 Task: Add the task  Develop a new online appointment scheduling system for a service provider to the section Code Champions in the project AgileHorizon and add a Due Date to the respective task as 2023/08/06
Action: Mouse moved to (117, 481)
Screenshot: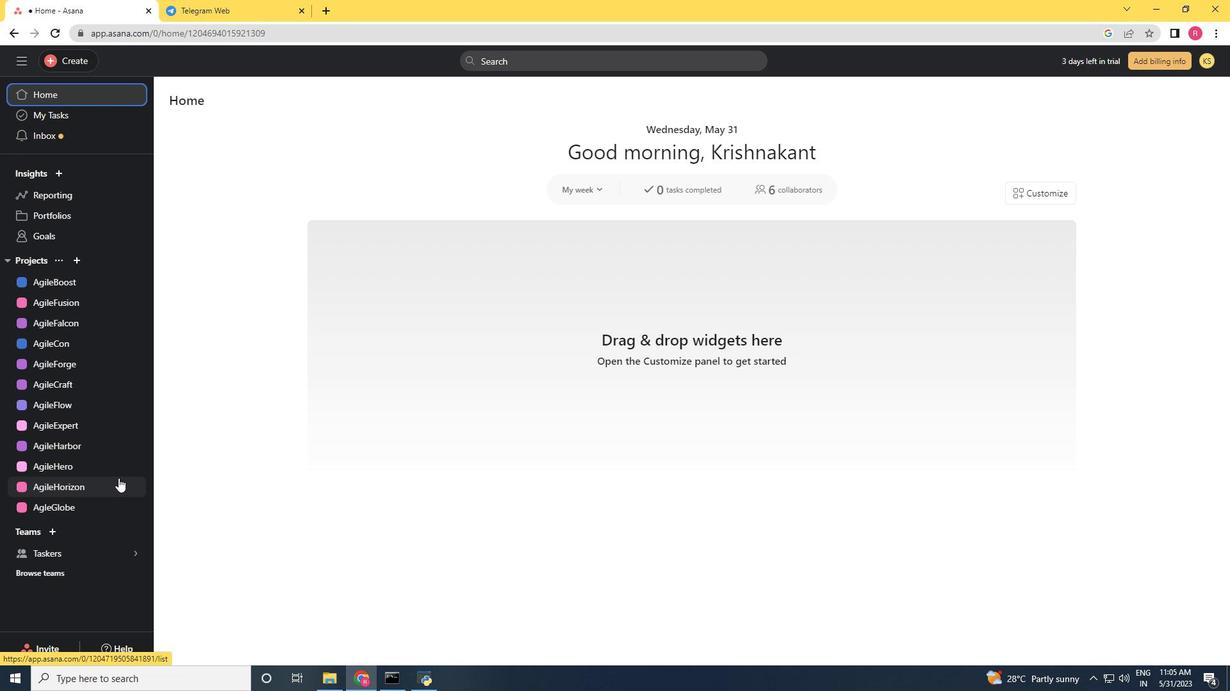 
Action: Mouse pressed left at (117, 481)
Screenshot: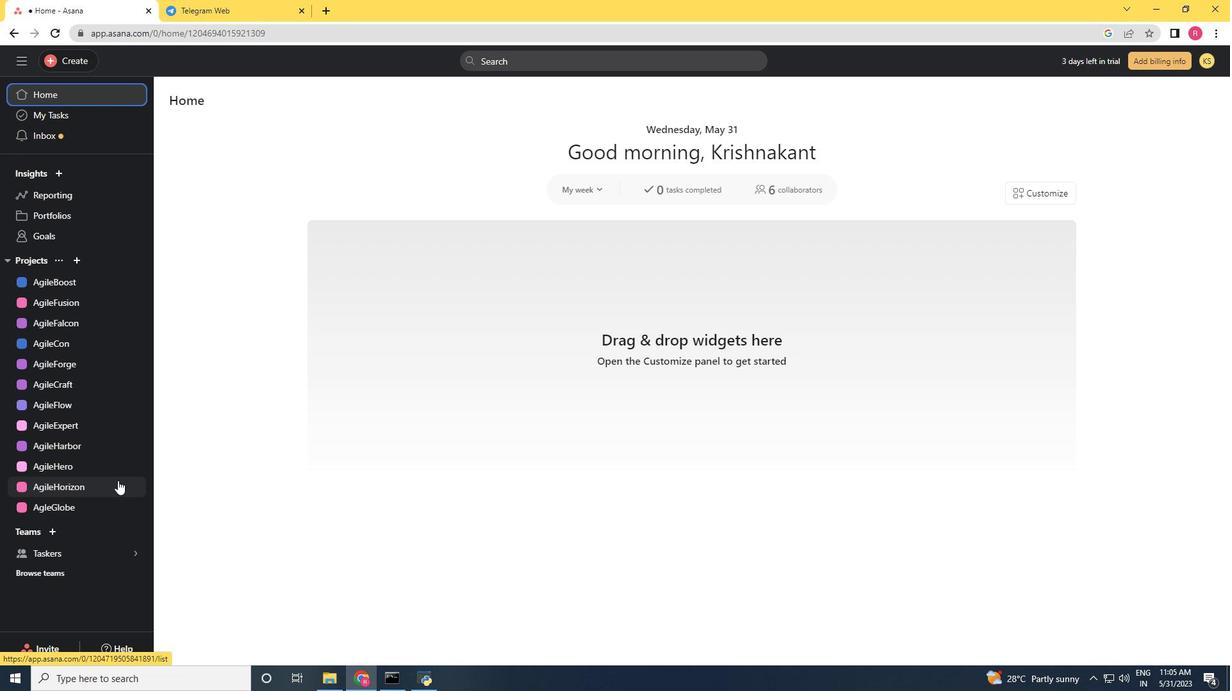 
Action: Mouse moved to (692, 281)
Screenshot: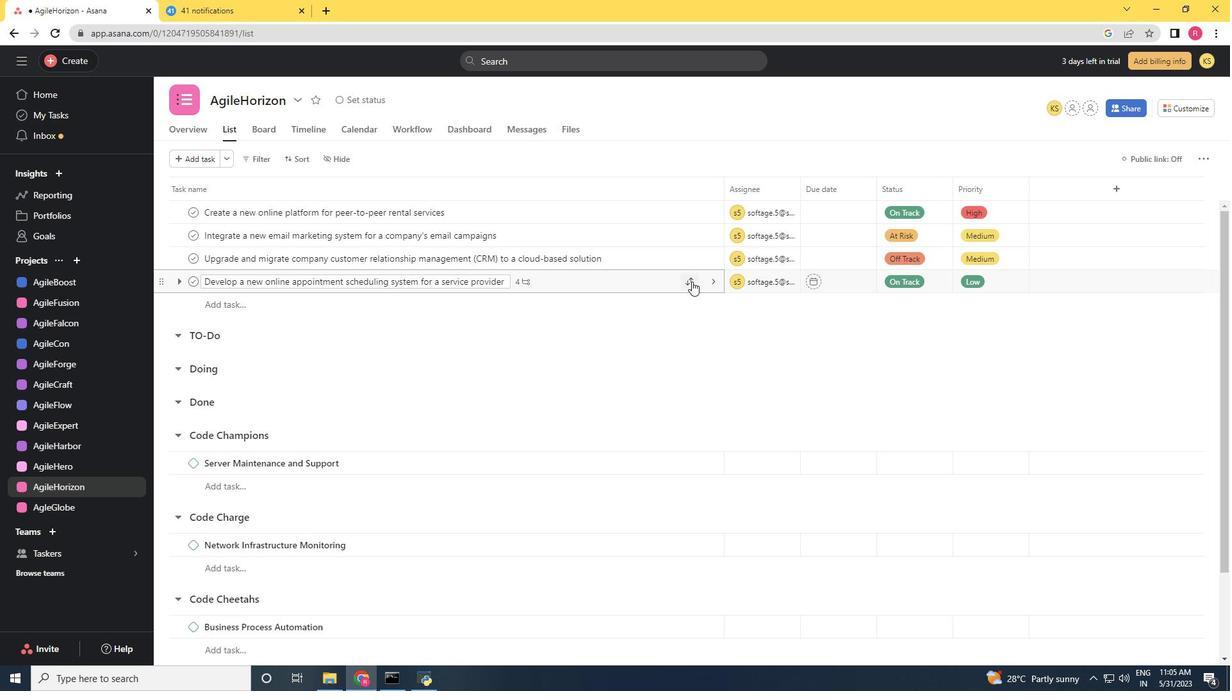 
Action: Mouse pressed left at (692, 281)
Screenshot: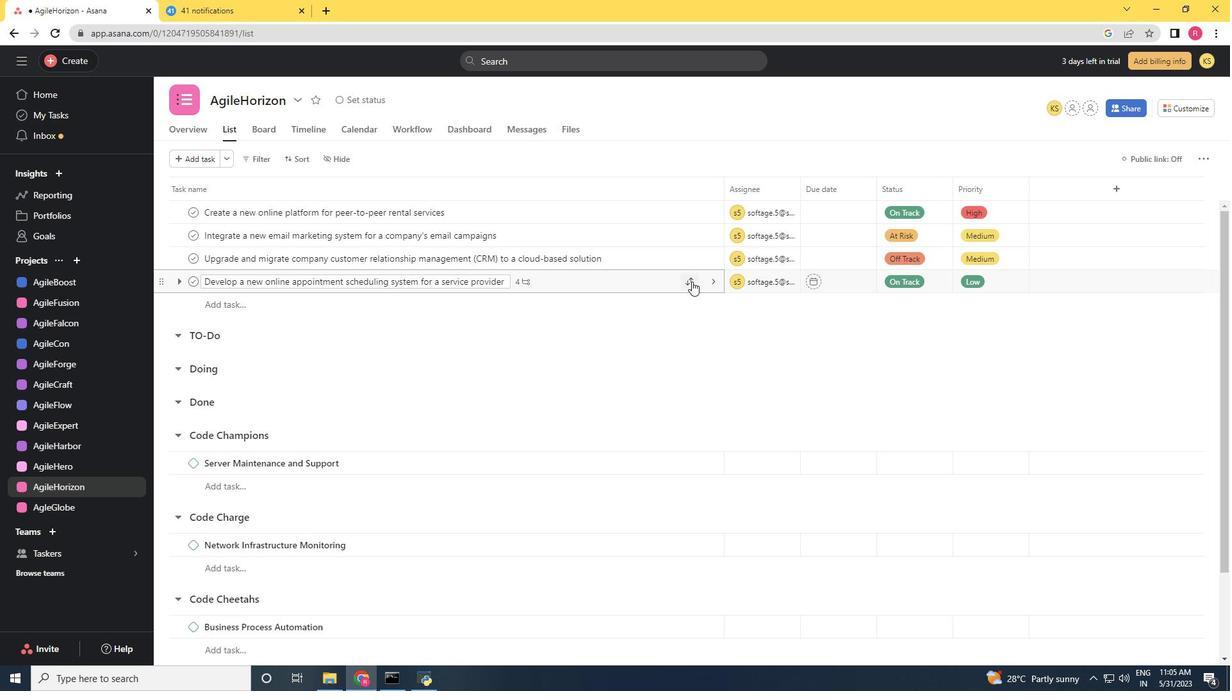 
Action: Mouse moved to (643, 432)
Screenshot: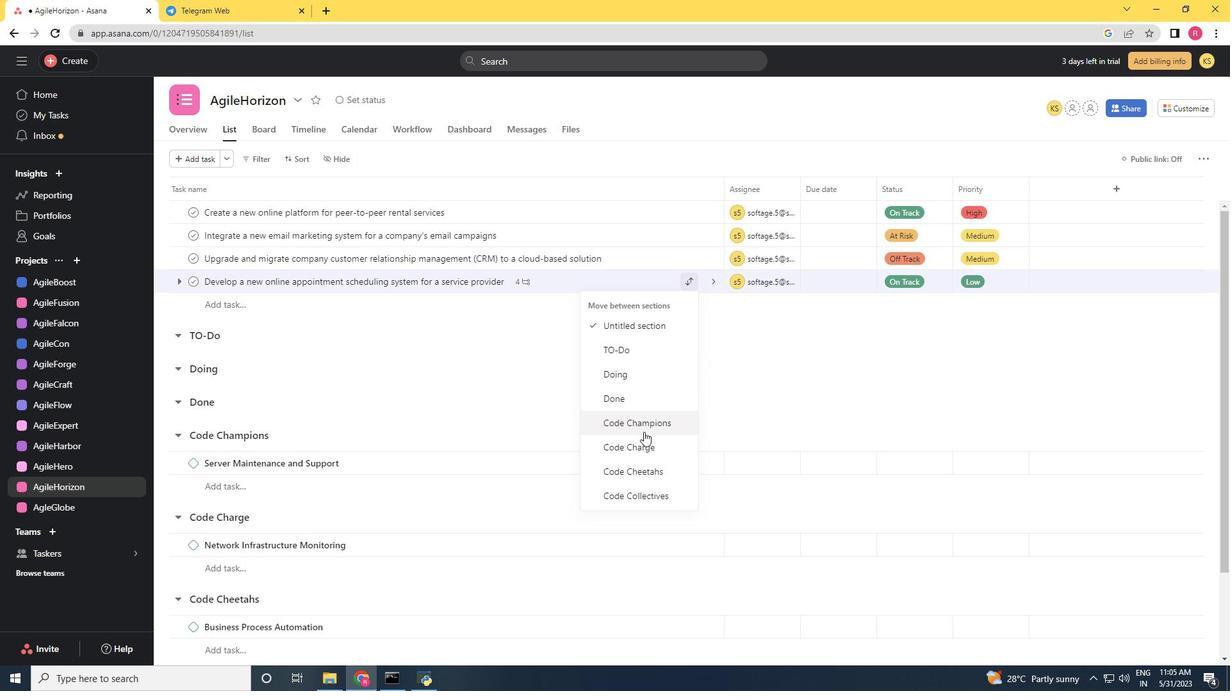 
Action: Mouse pressed left at (643, 432)
Screenshot: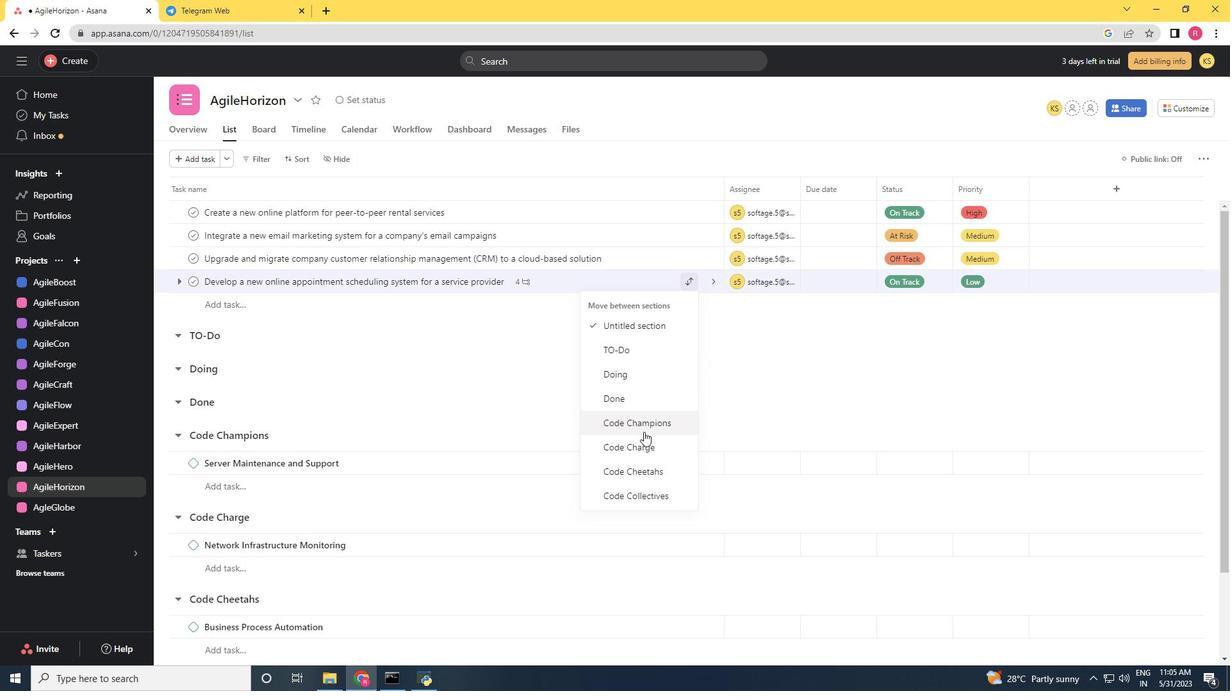 
Action: Mouse moved to (598, 438)
Screenshot: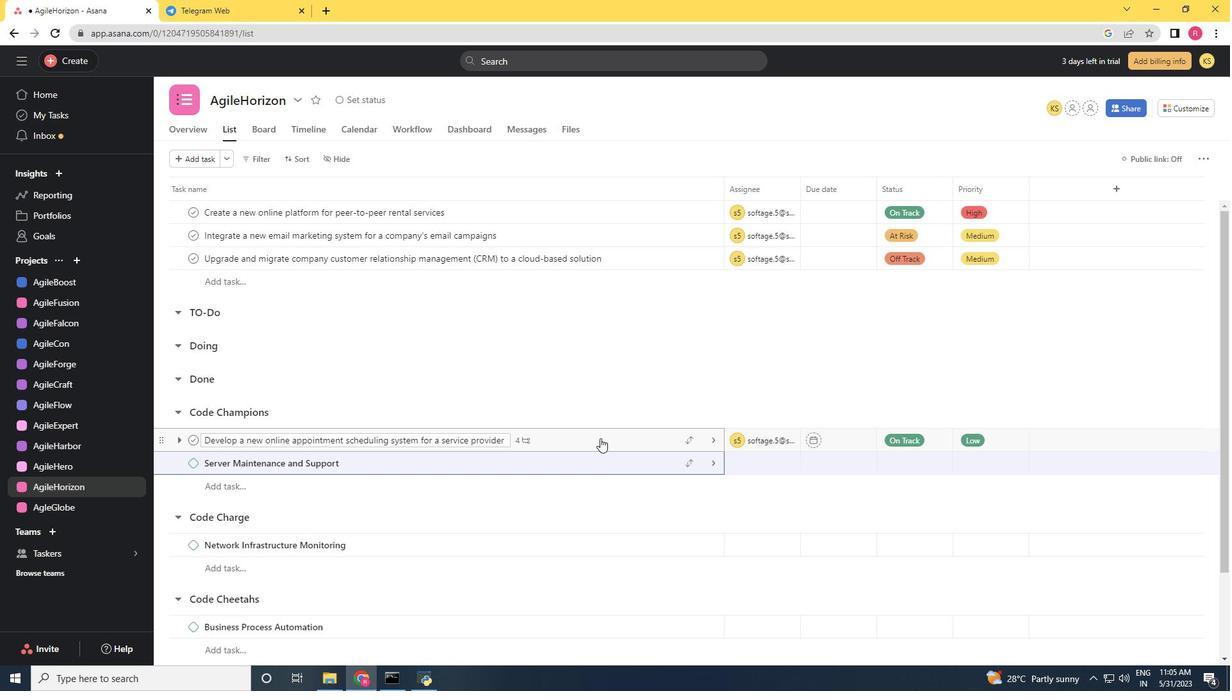 
Action: Mouse pressed left at (598, 438)
Screenshot: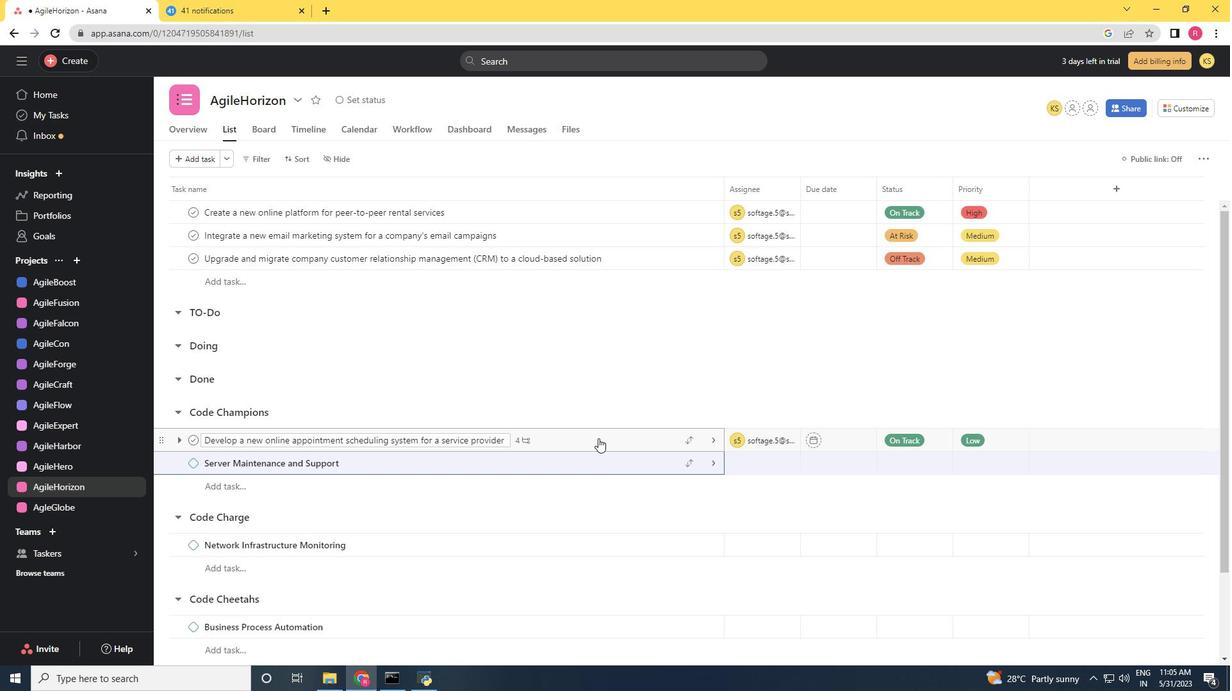 
Action: Mouse moved to (942, 276)
Screenshot: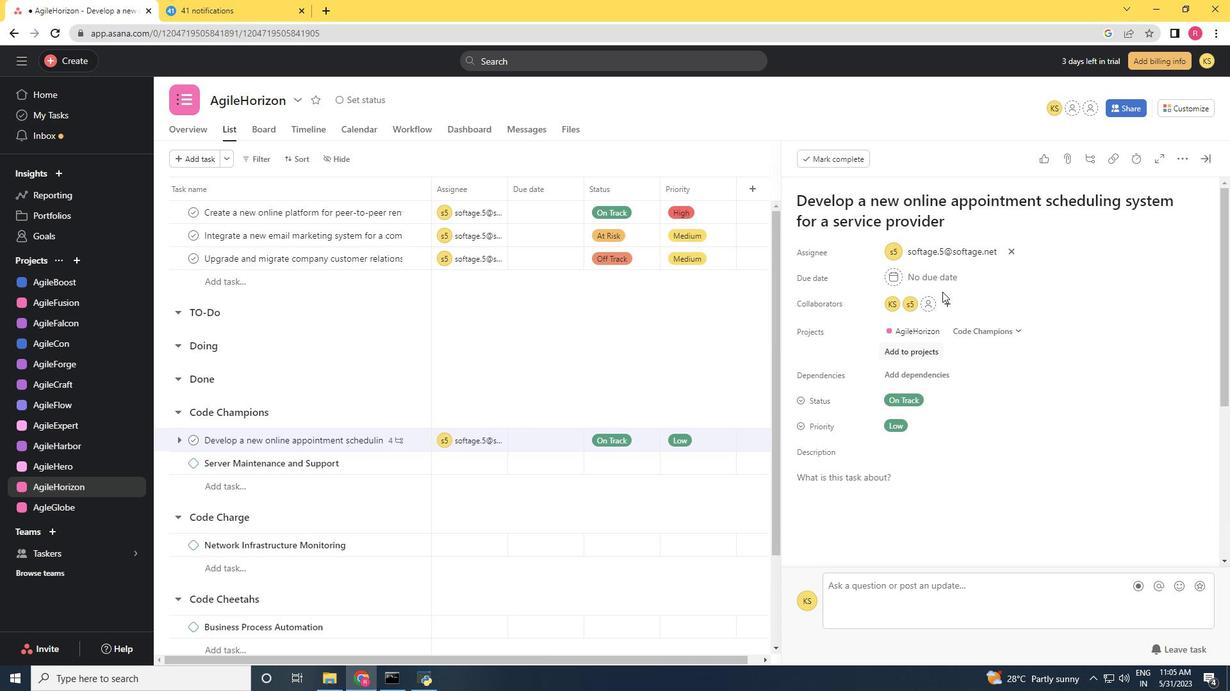 
Action: Mouse pressed left at (942, 276)
Screenshot: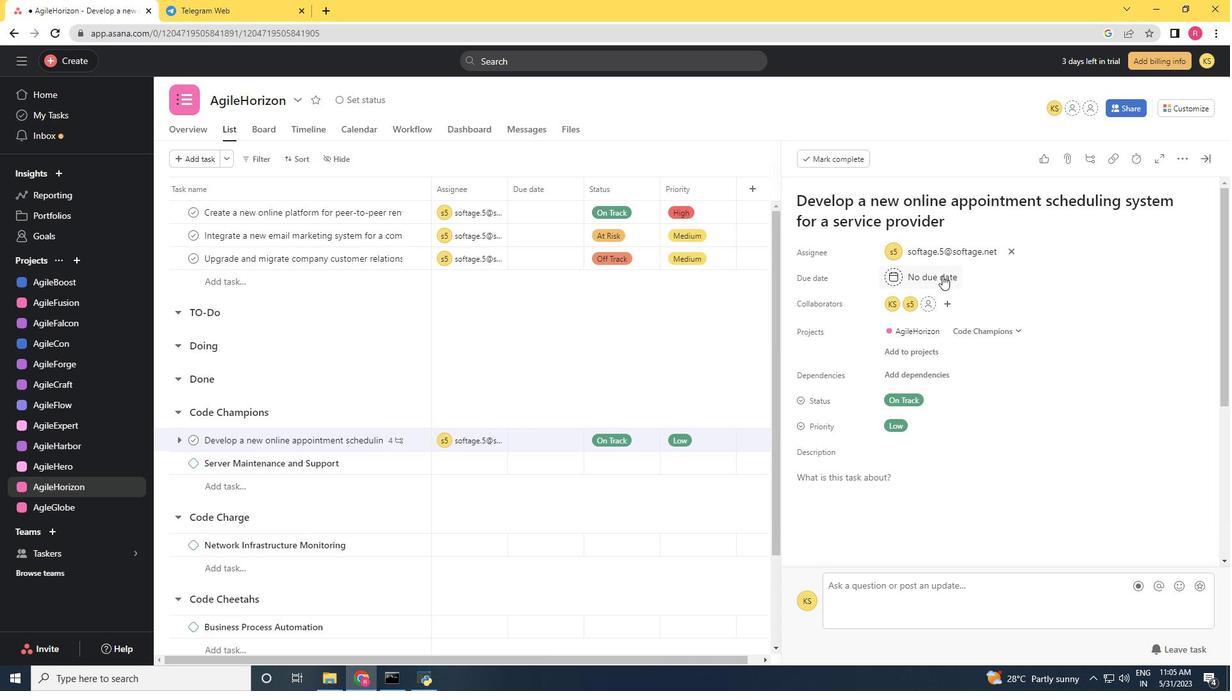 
Action: Mouse moved to (1035, 342)
Screenshot: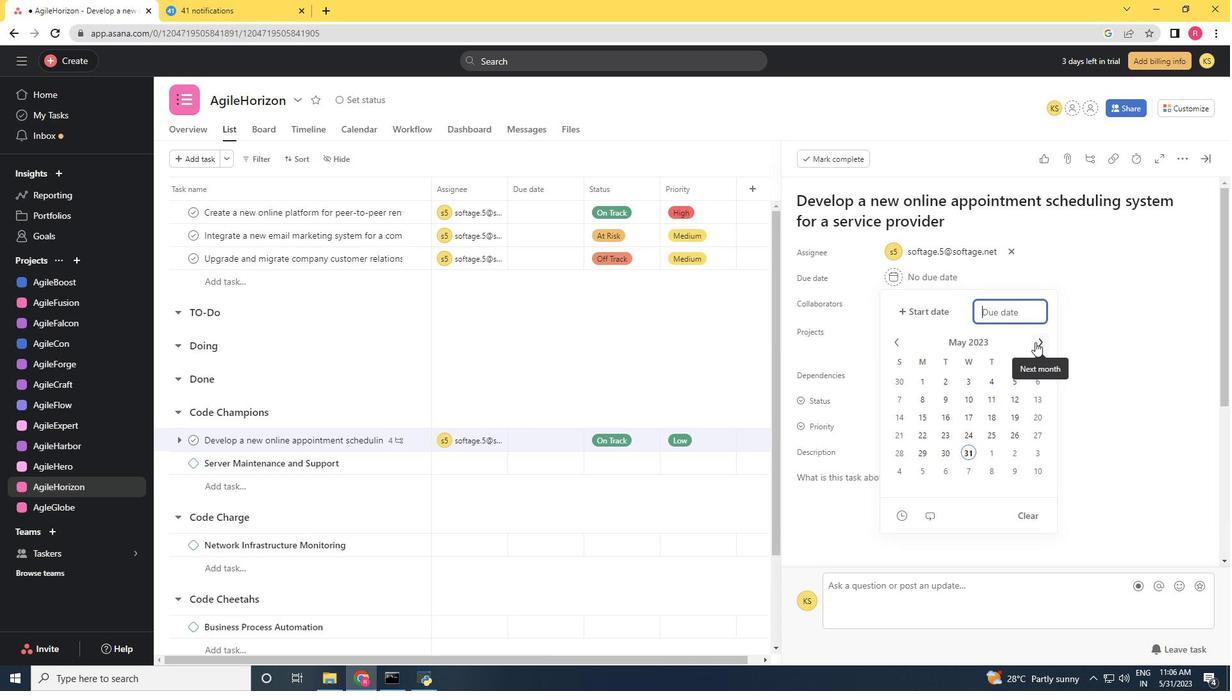 
Action: Mouse pressed left at (1035, 342)
Screenshot: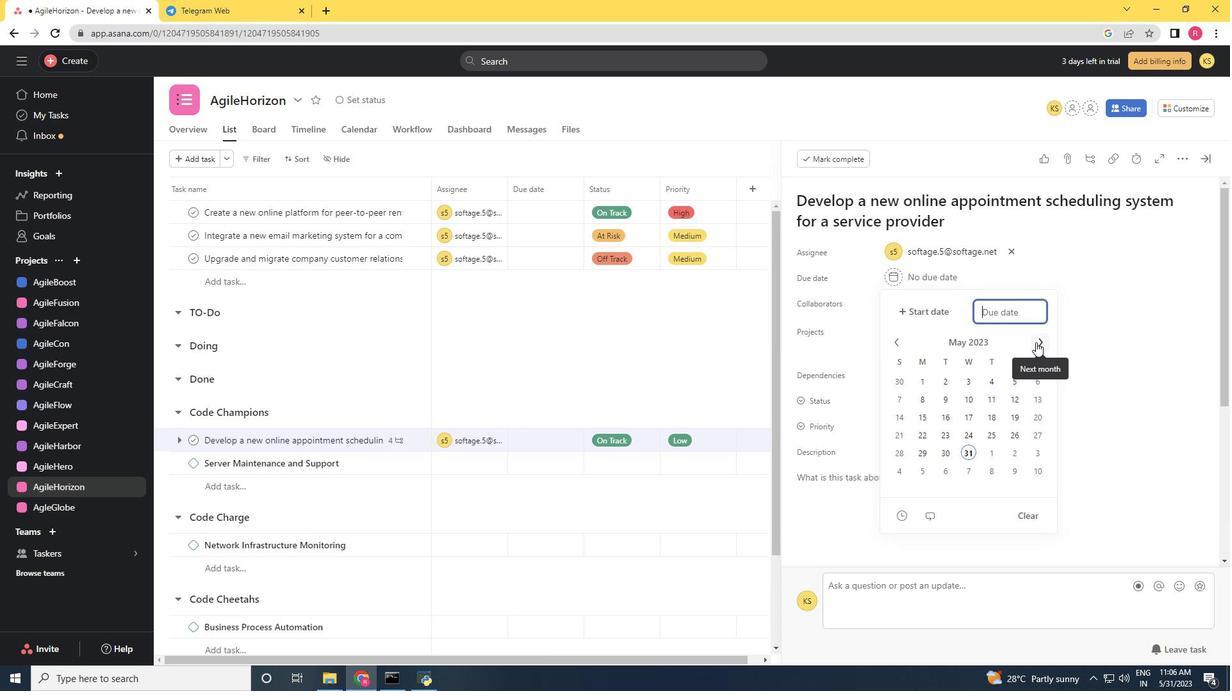 
Action: Mouse pressed left at (1035, 342)
Screenshot: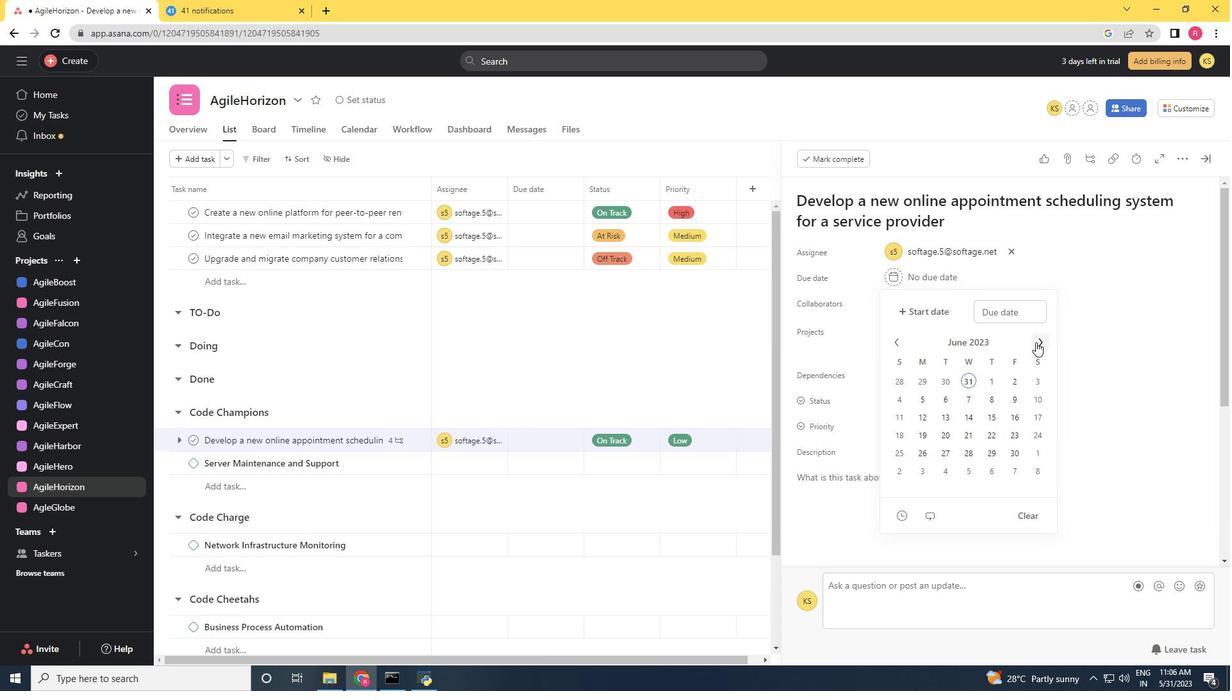 
Action: Mouse pressed left at (1035, 342)
Screenshot: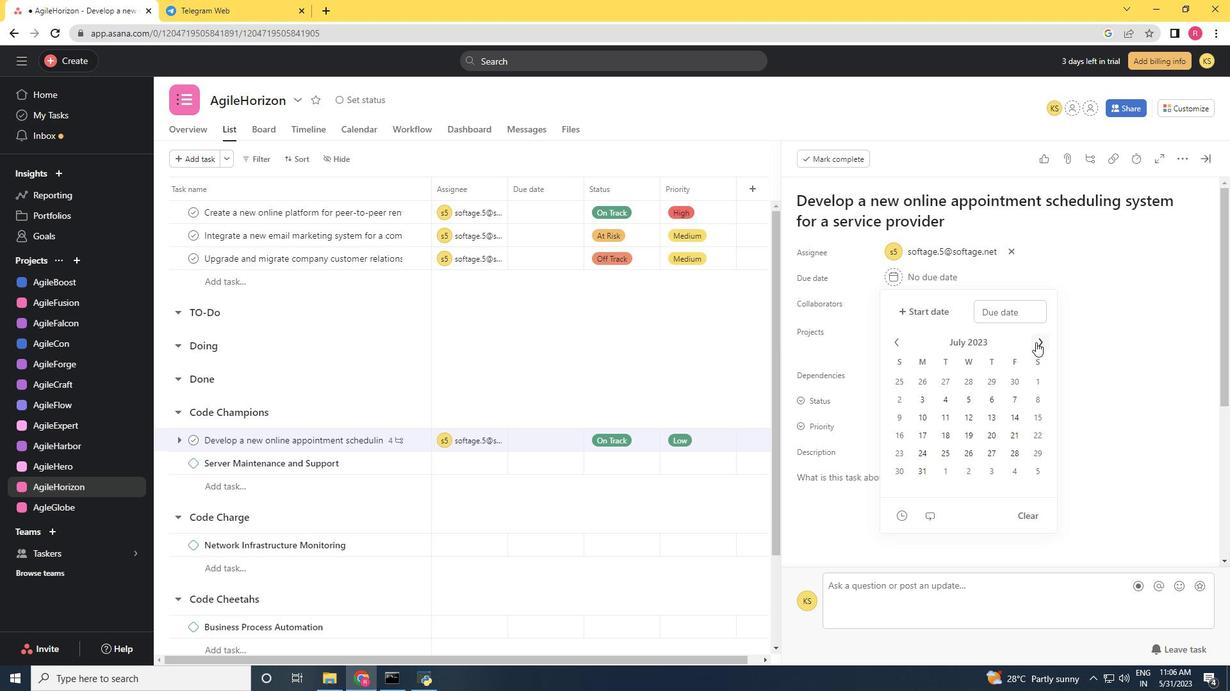 
Action: Mouse moved to (898, 394)
Screenshot: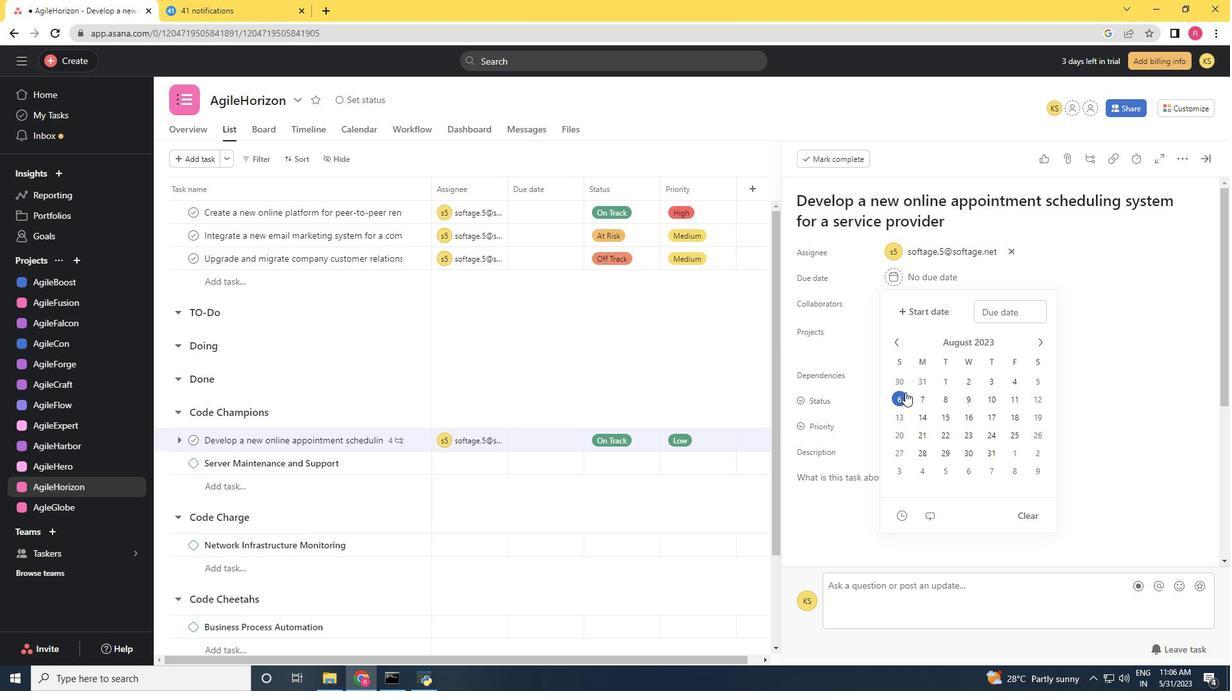 
Action: Mouse pressed left at (898, 394)
Screenshot: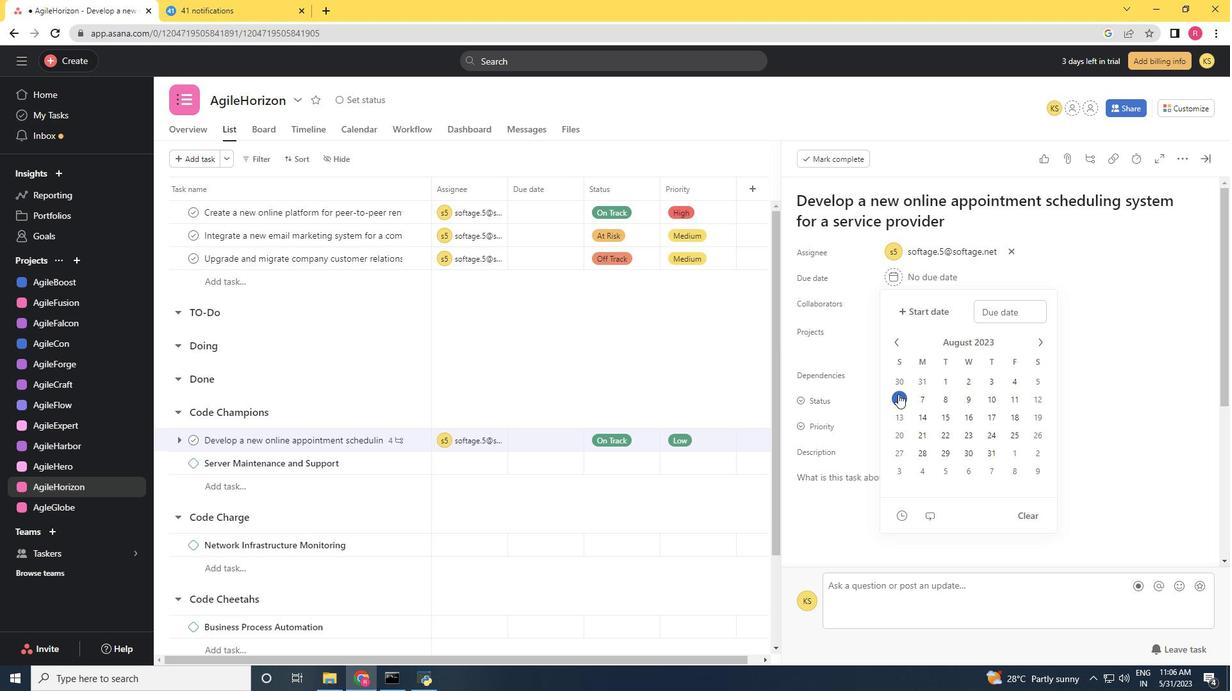 
Action: Mouse moved to (1157, 379)
Screenshot: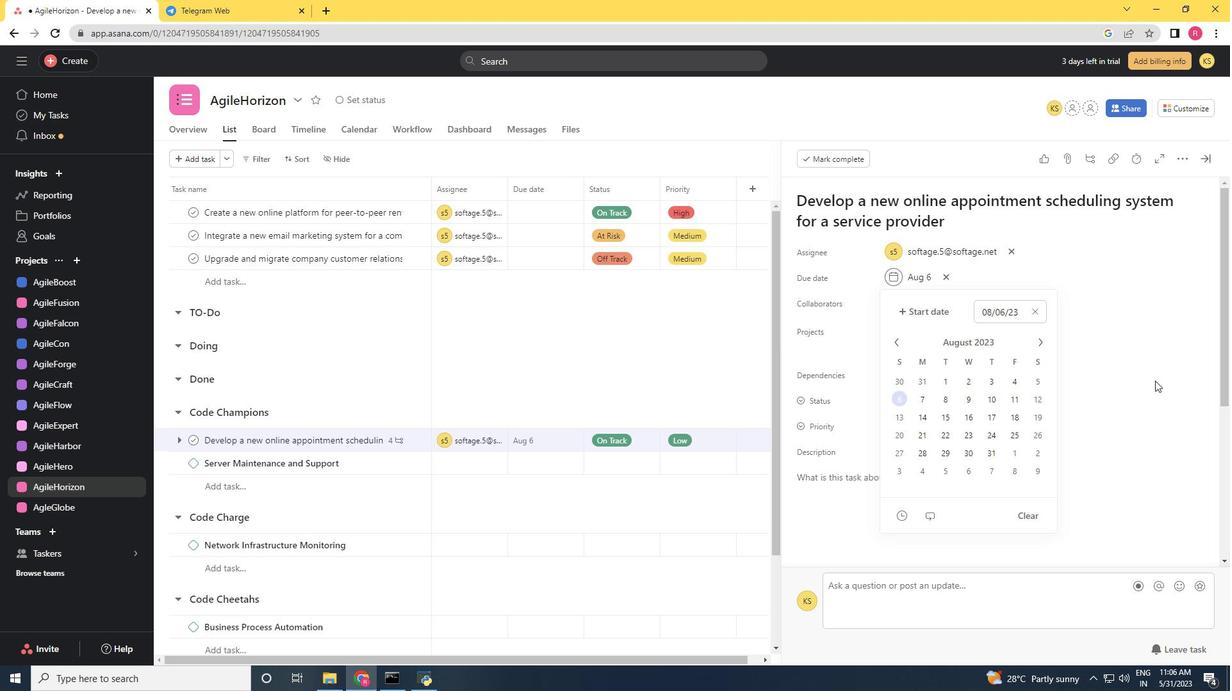 
Action: Mouse pressed left at (1157, 379)
Screenshot: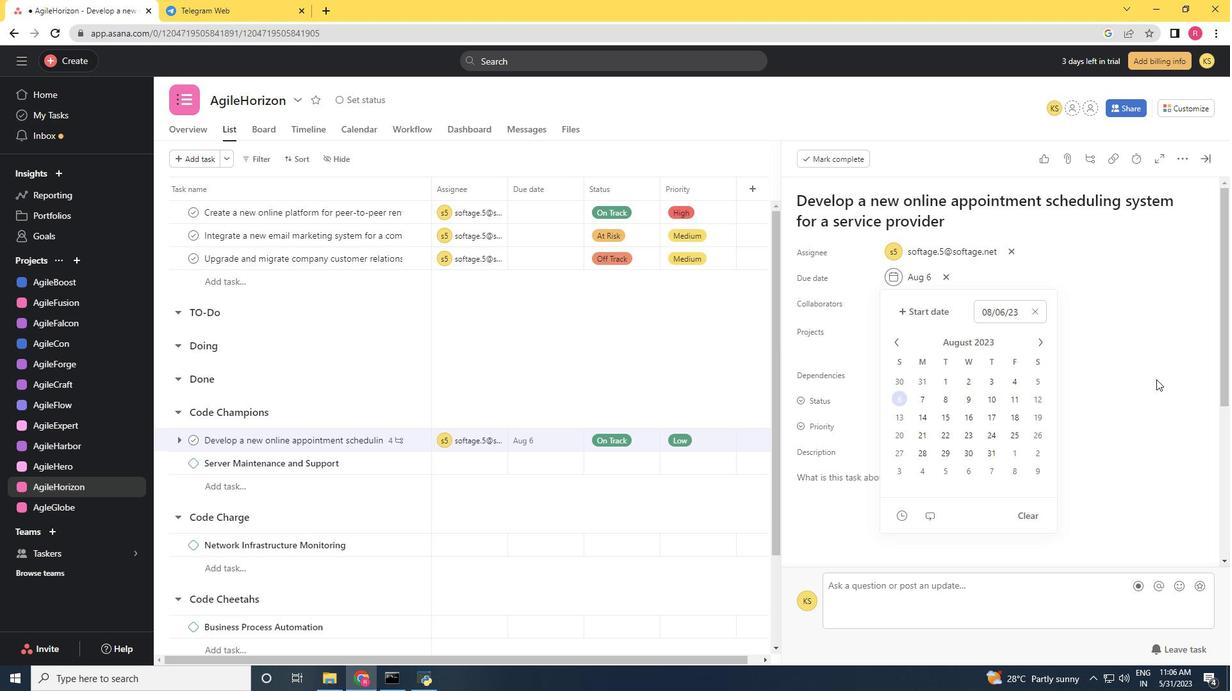 
Action: Mouse moved to (1207, 151)
Screenshot: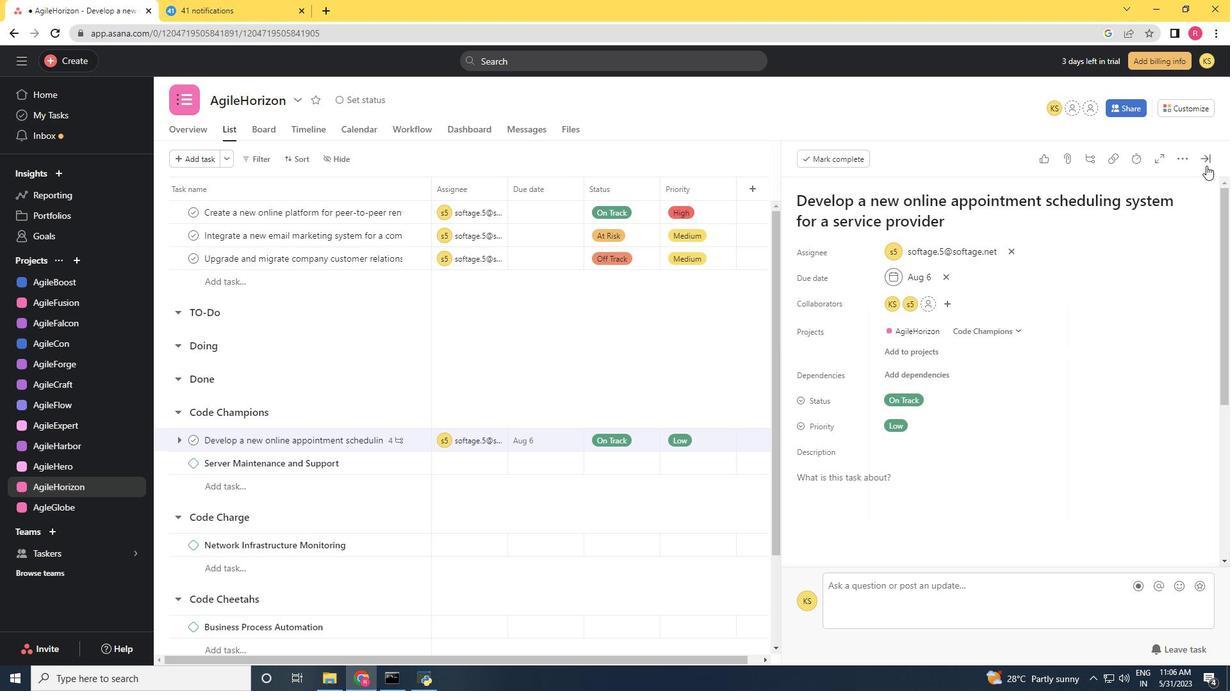
Action: Mouse pressed left at (1207, 151)
Screenshot: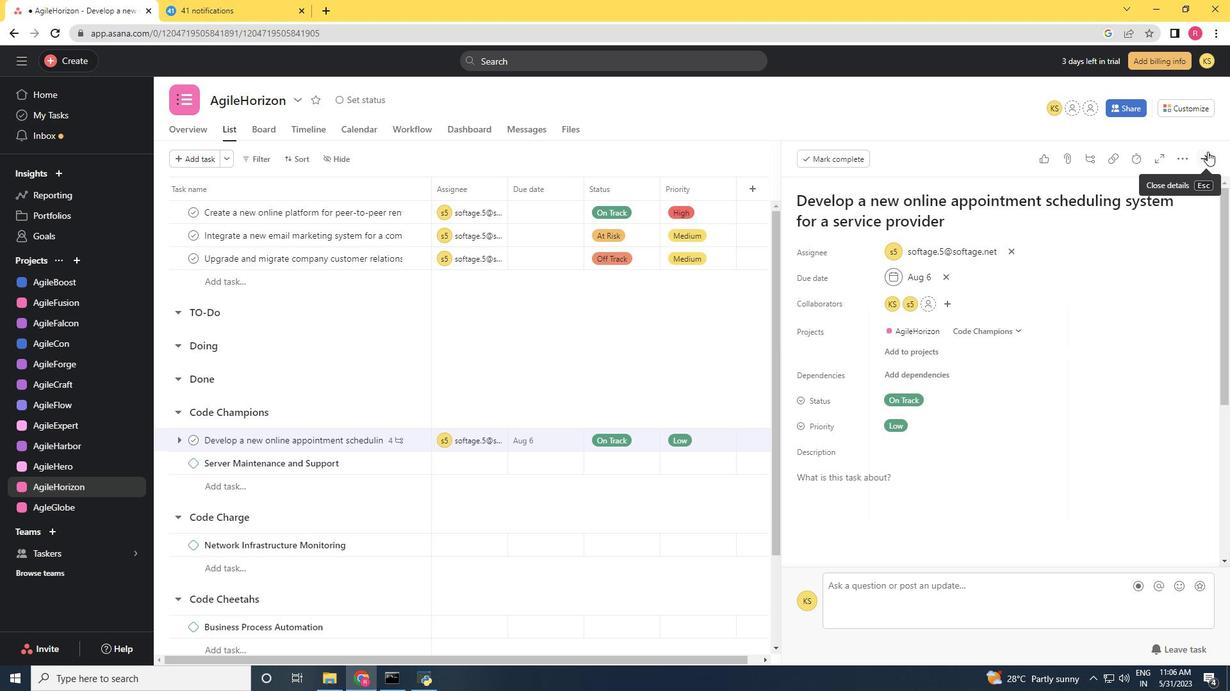 
